 Task: Create a sub task Release to Production / Go Live for the task  Integrate a new email marketing system for a company's email campaigns in the project AgileInsight , assign it to team member softage.2@softage.net and update the status of the sub task to  On Track  , set the priority of the sub task to Low
Action: Mouse moved to (70, 268)
Screenshot: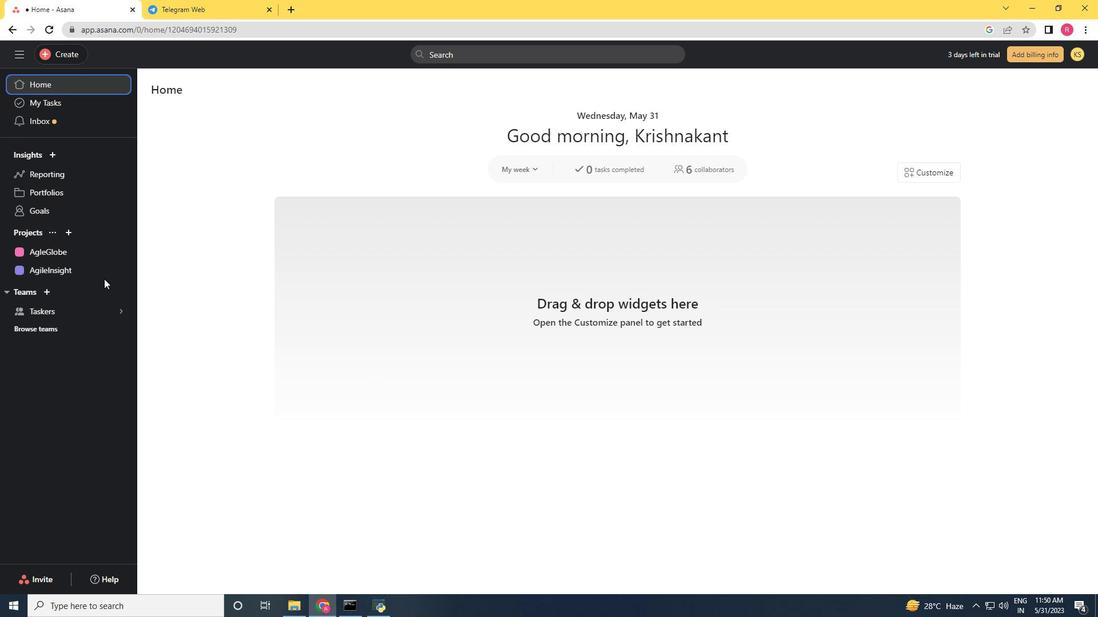 
Action: Mouse pressed left at (70, 268)
Screenshot: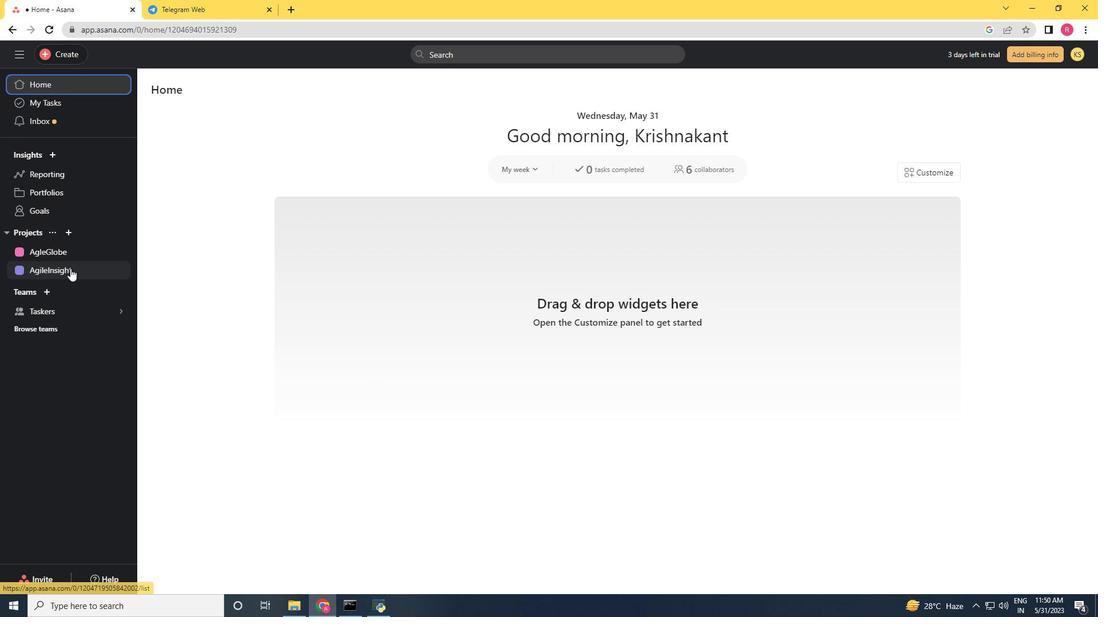 
Action: Mouse moved to (537, 251)
Screenshot: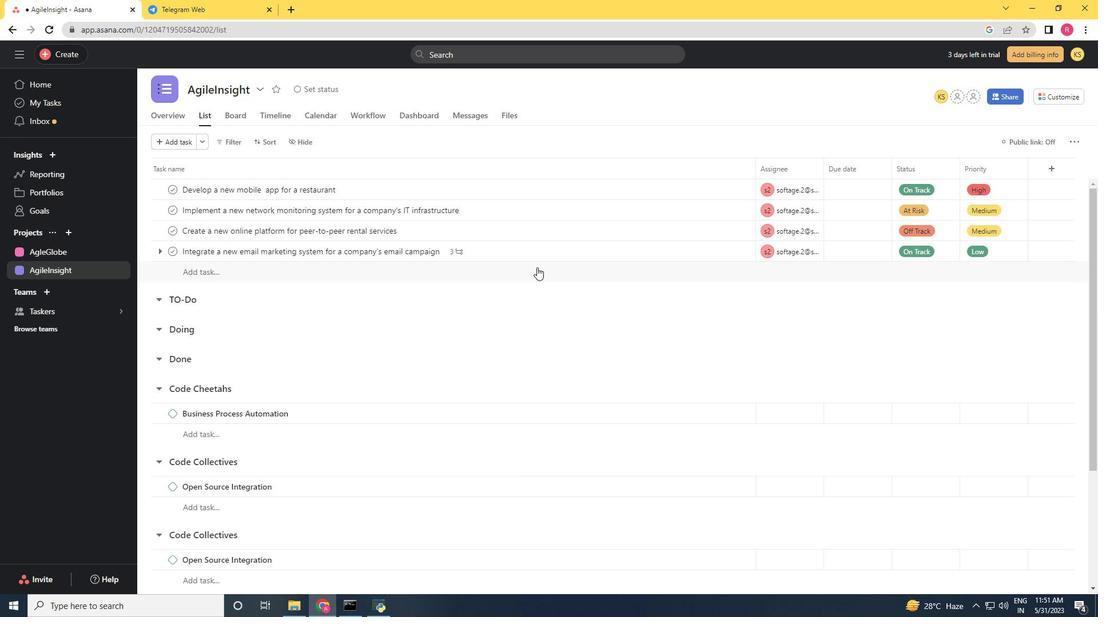 
Action: Mouse pressed left at (537, 251)
Screenshot: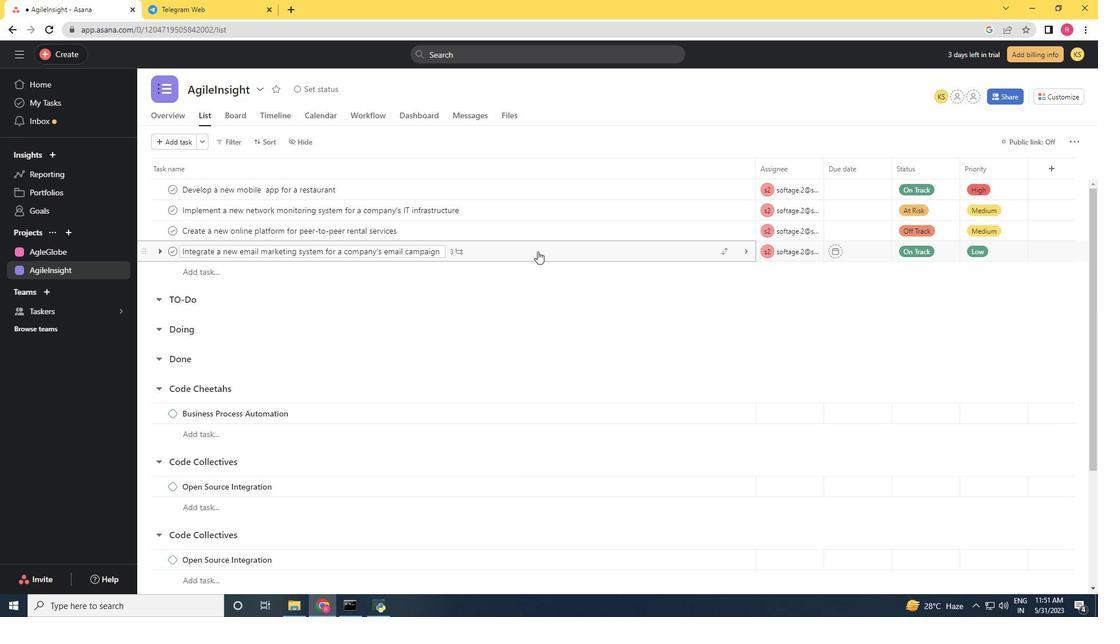 
Action: Mouse moved to (801, 417)
Screenshot: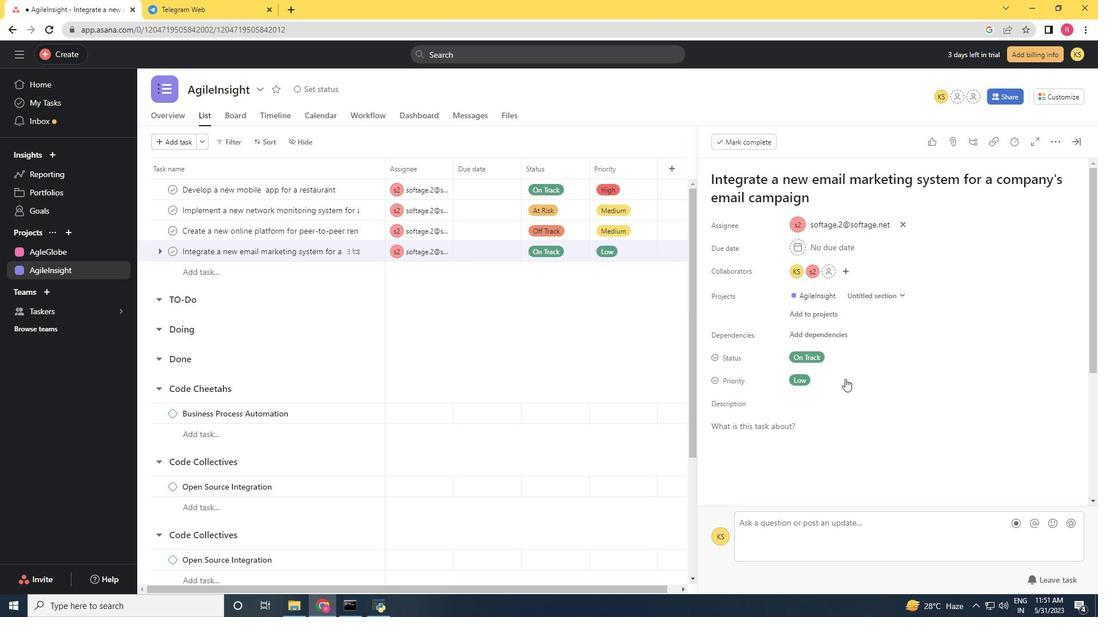 
Action: Mouse scrolled (801, 417) with delta (0, 0)
Screenshot: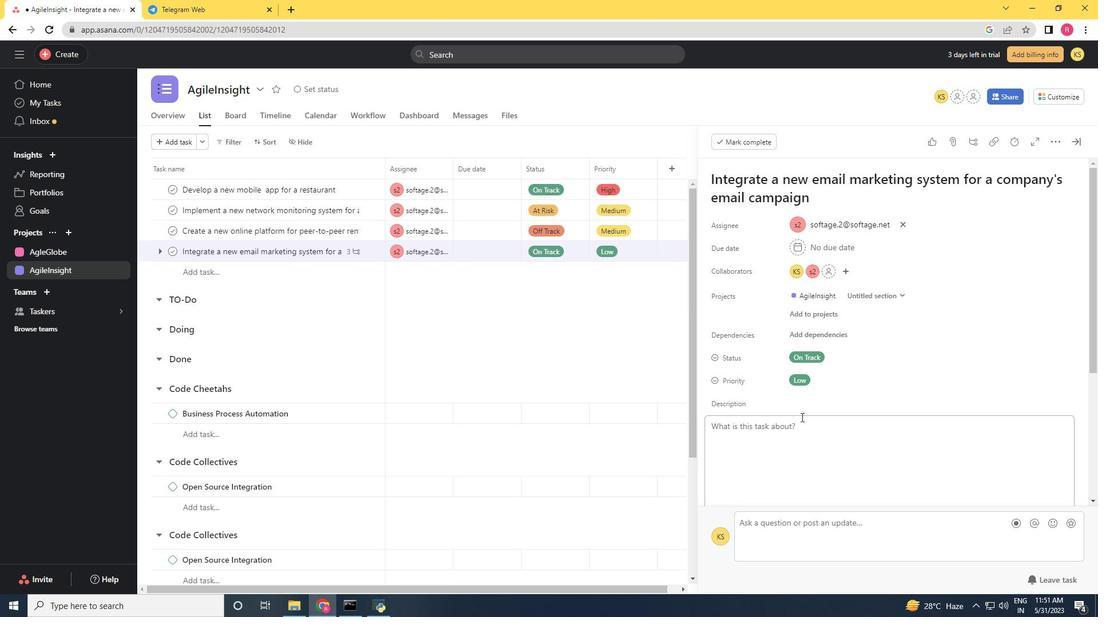 
Action: Mouse scrolled (801, 417) with delta (0, 0)
Screenshot: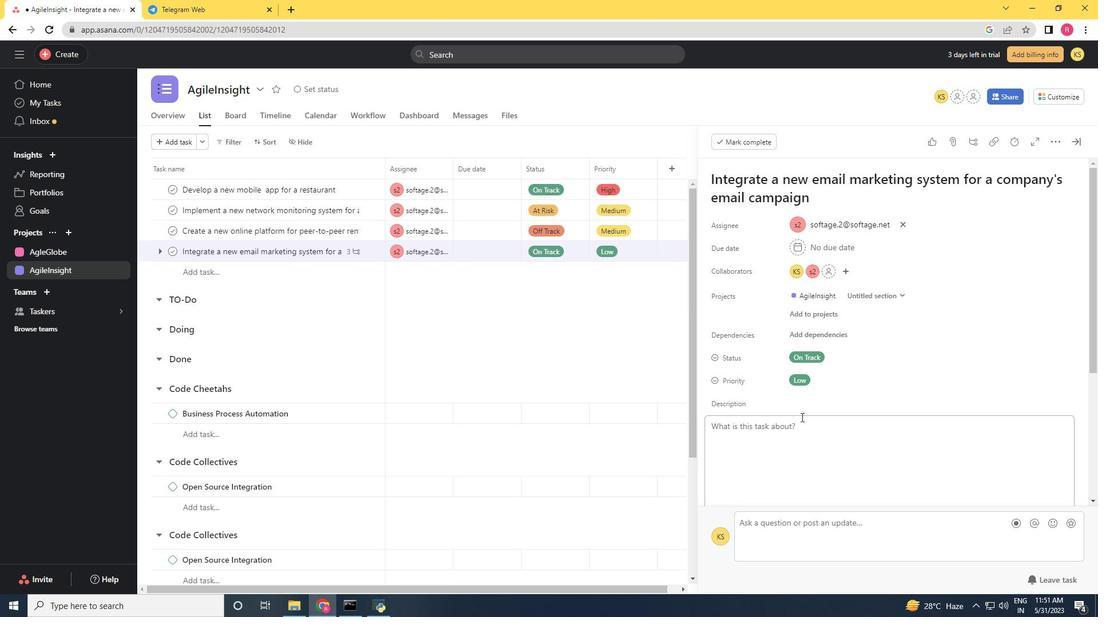 
Action: Mouse scrolled (801, 417) with delta (0, 0)
Screenshot: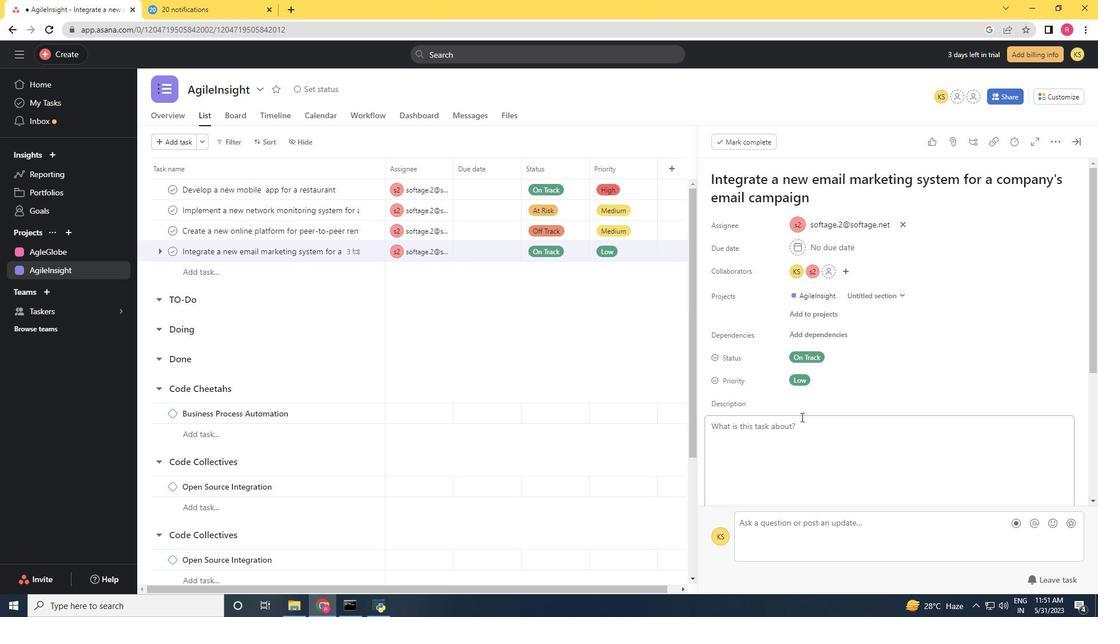 
Action: Mouse scrolled (801, 417) with delta (0, 0)
Screenshot: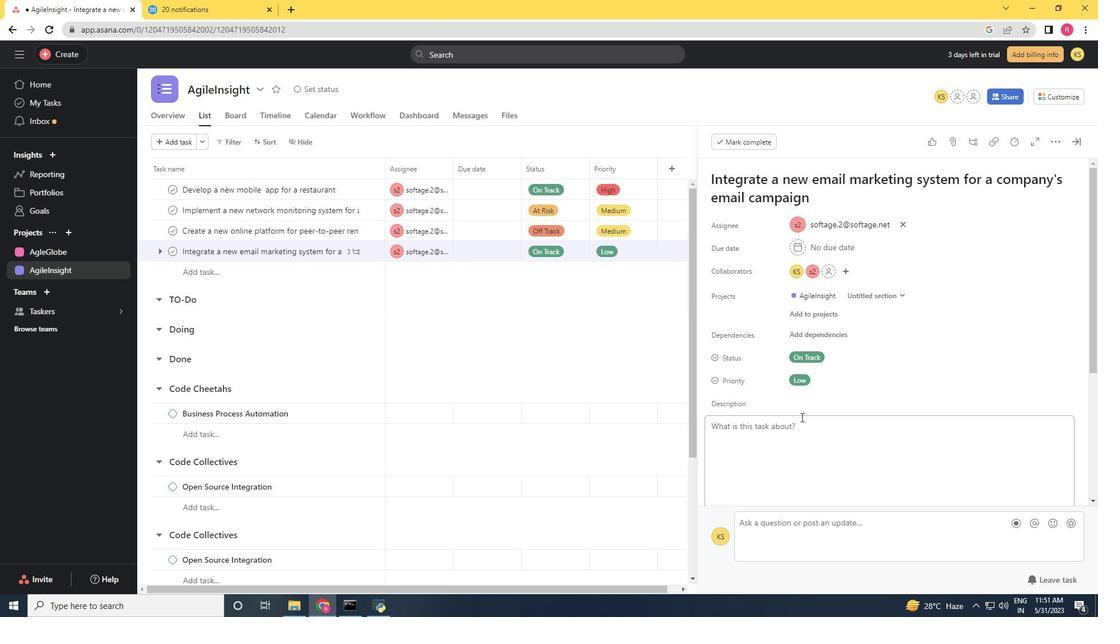 
Action: Mouse moved to (733, 418)
Screenshot: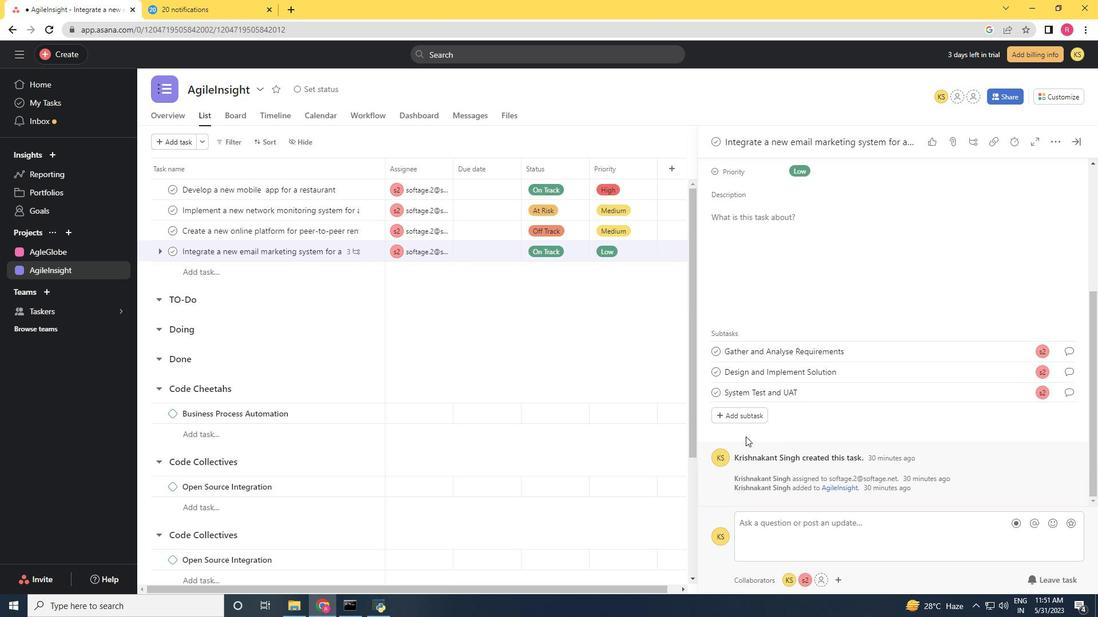 
Action: Mouse pressed left at (733, 418)
Screenshot: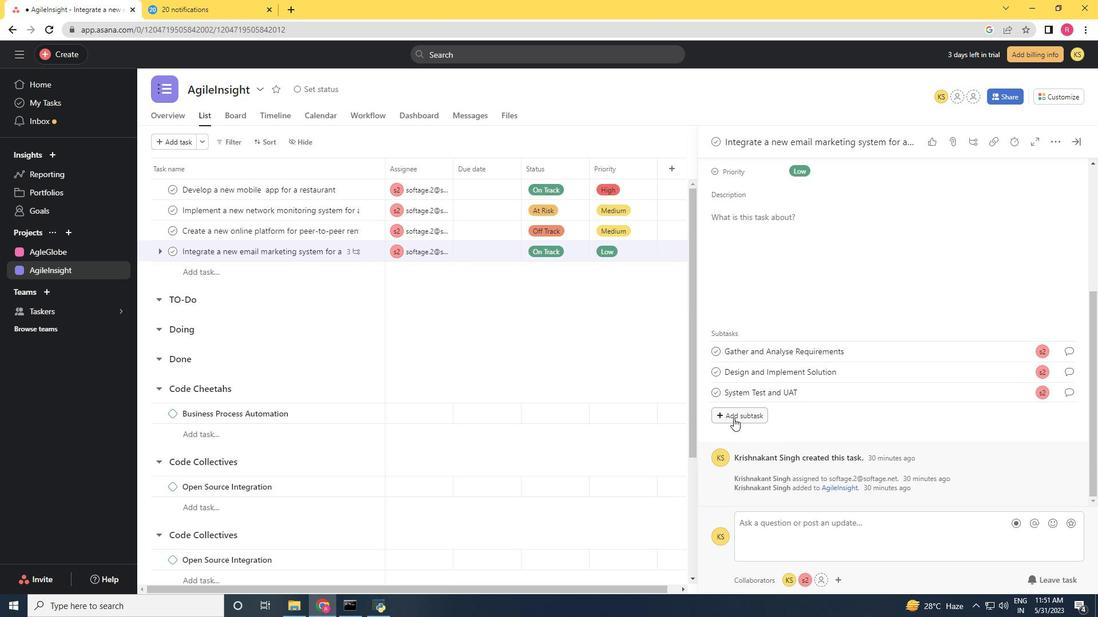 
Action: Key pressed <Key.shift>Release<Key.space>to<Key.space><Key.shift><Key.shift>Production<Key.space>/<Key.space><Key.shift>GO<Key.space><Key.backspace><Key.backspace>o<Key.space><Key.shift>Live
Screenshot: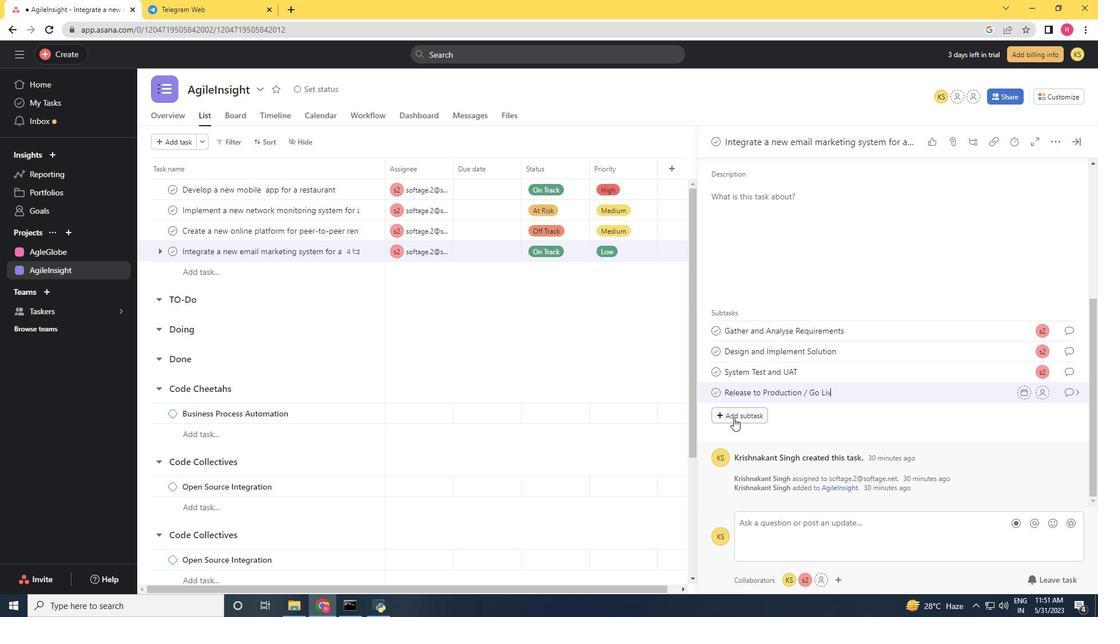 
Action: Mouse moved to (1043, 394)
Screenshot: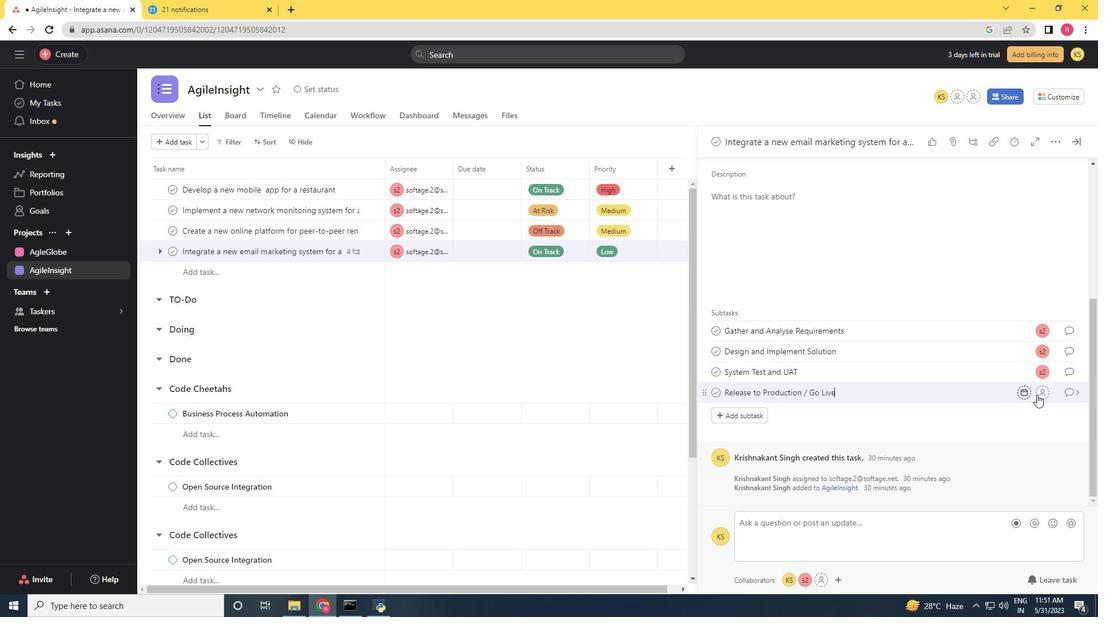 
Action: Mouse pressed left at (1043, 394)
Screenshot: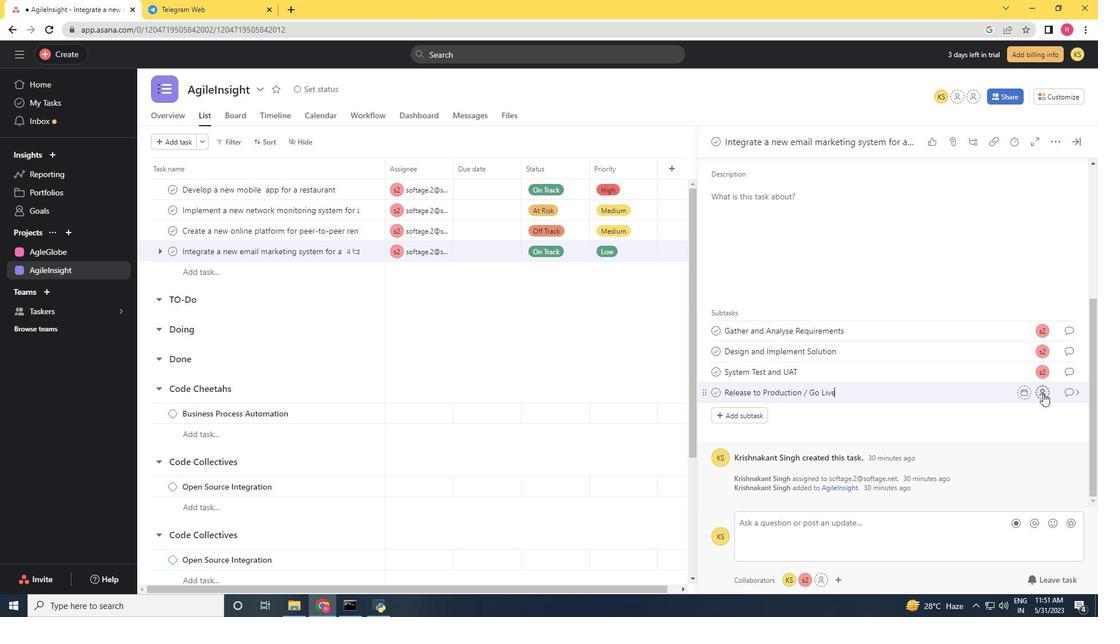 
Action: Key pressed softage.2<Key.shift>@softage.net
Screenshot: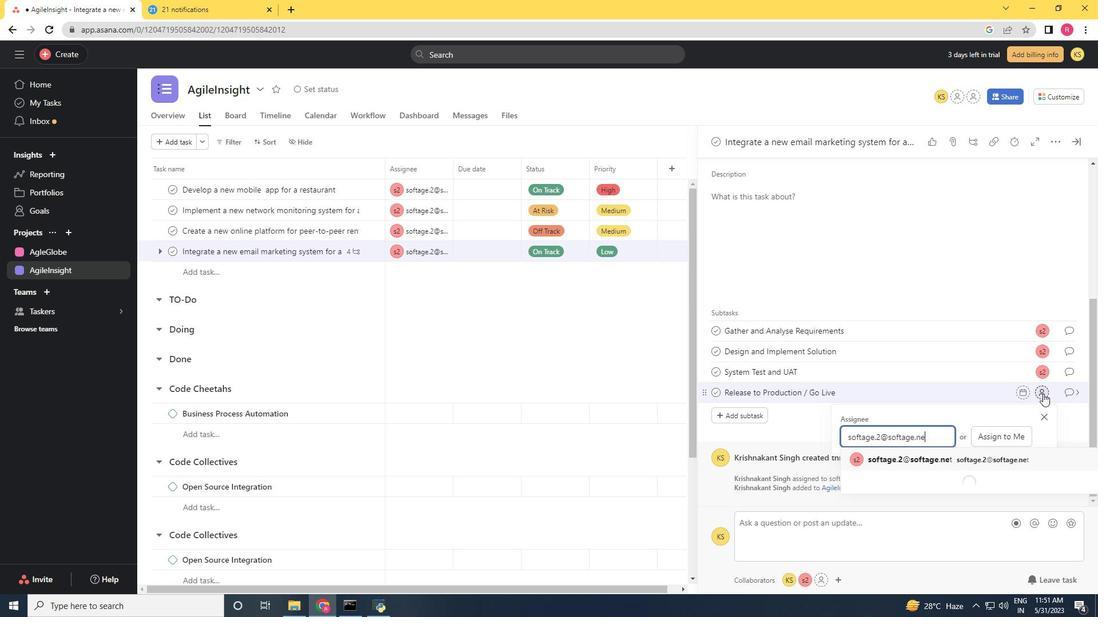 
Action: Mouse moved to (980, 467)
Screenshot: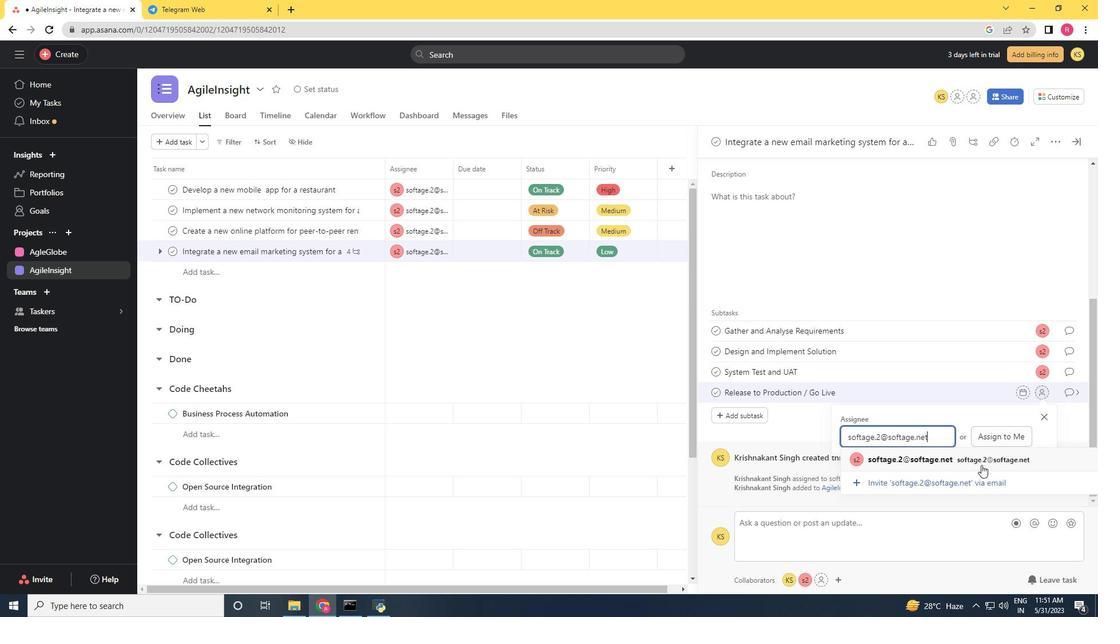 
Action: Mouse pressed left at (980, 467)
Screenshot: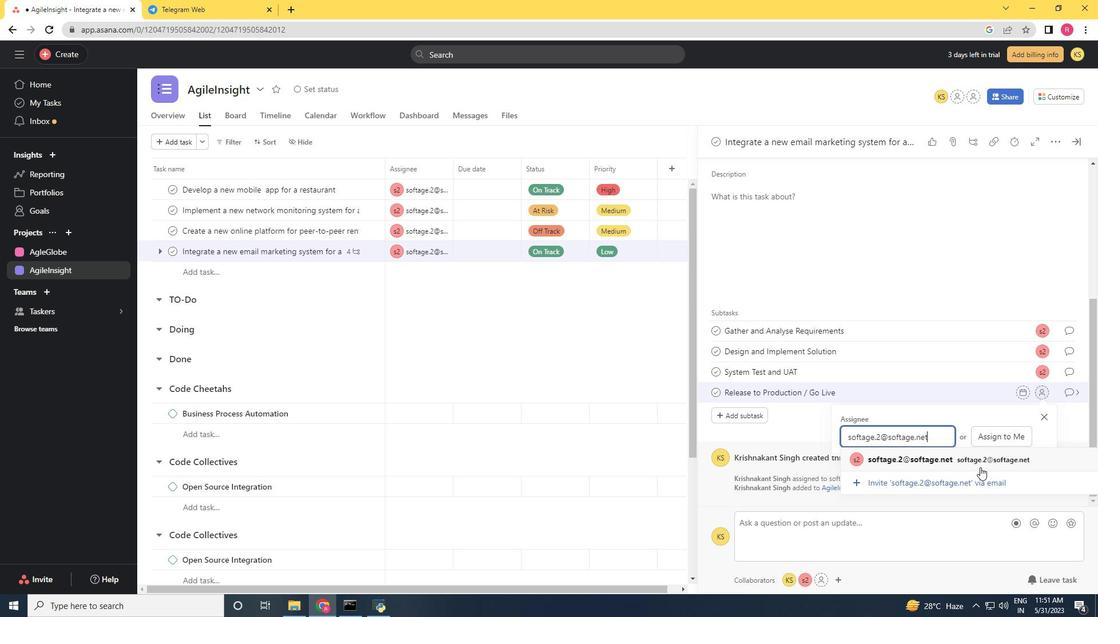 
Action: Mouse moved to (1073, 397)
Screenshot: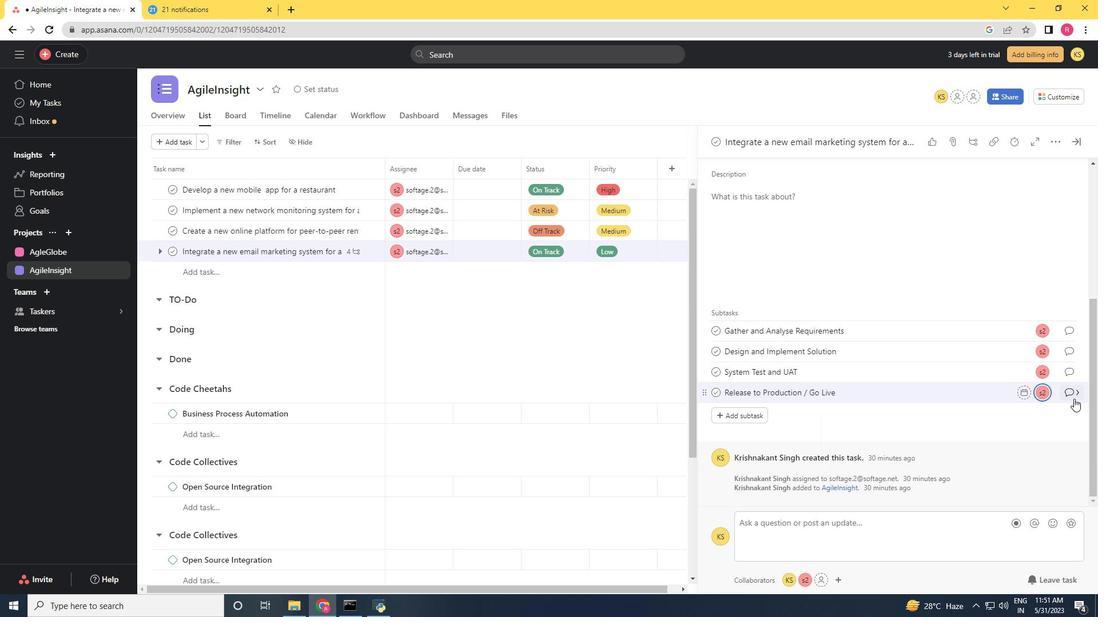 
Action: Mouse pressed left at (1073, 397)
Screenshot: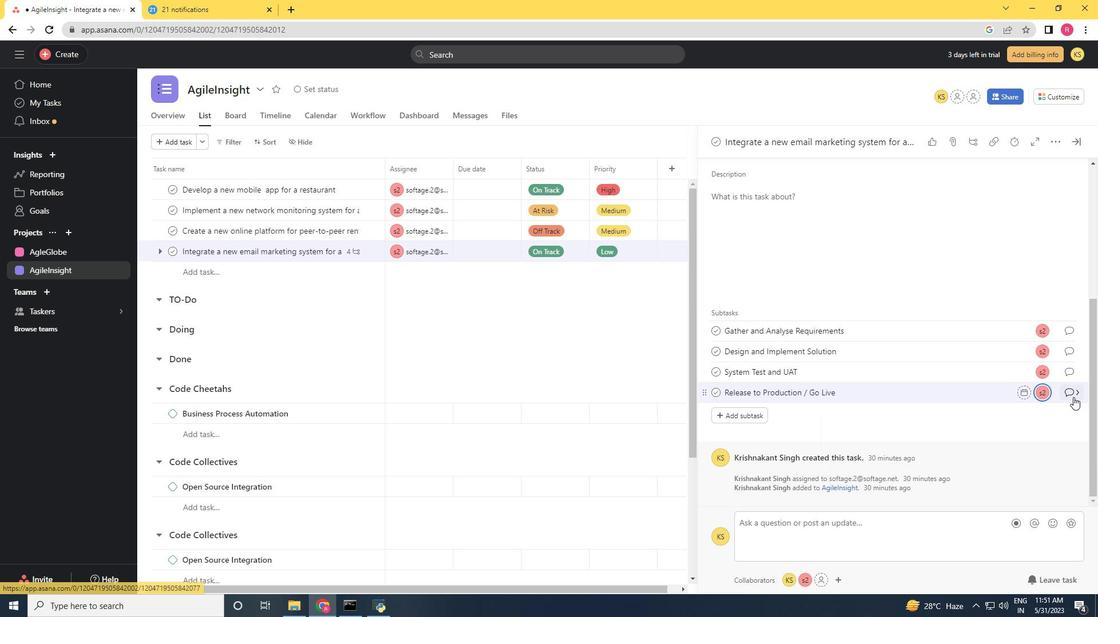 
Action: Mouse moved to (769, 331)
Screenshot: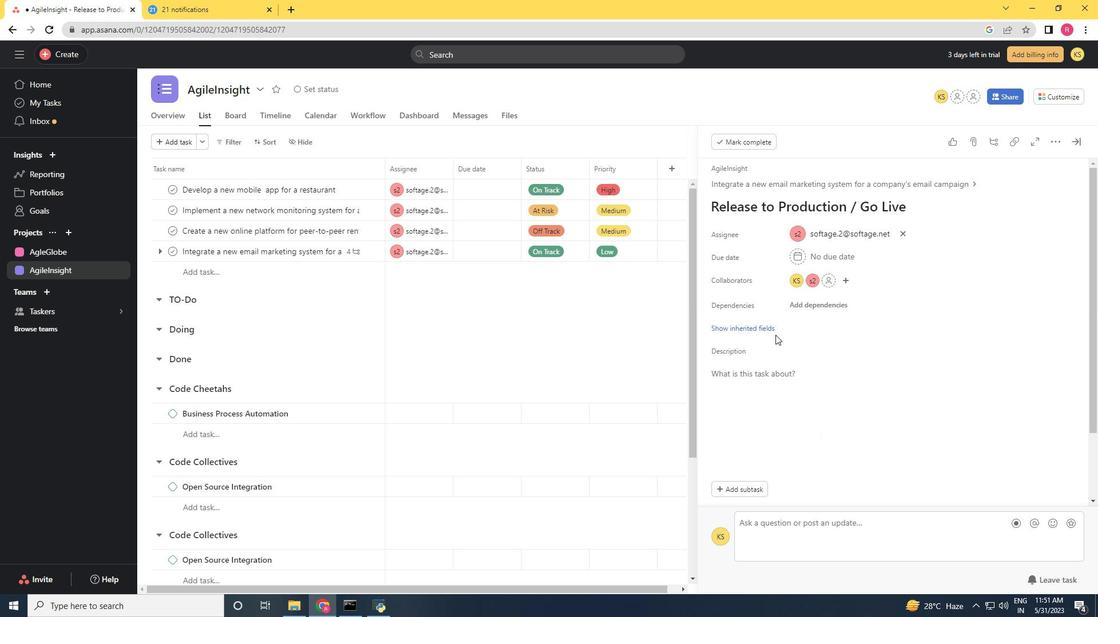 
Action: Mouse pressed left at (769, 331)
Screenshot: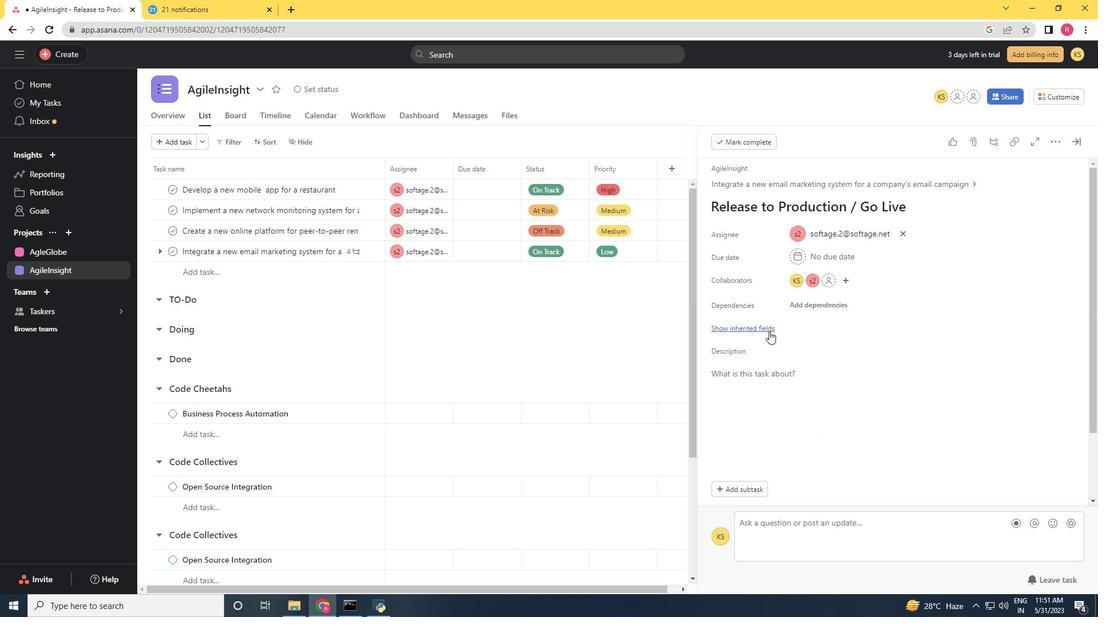 
Action: Mouse moved to (808, 353)
Screenshot: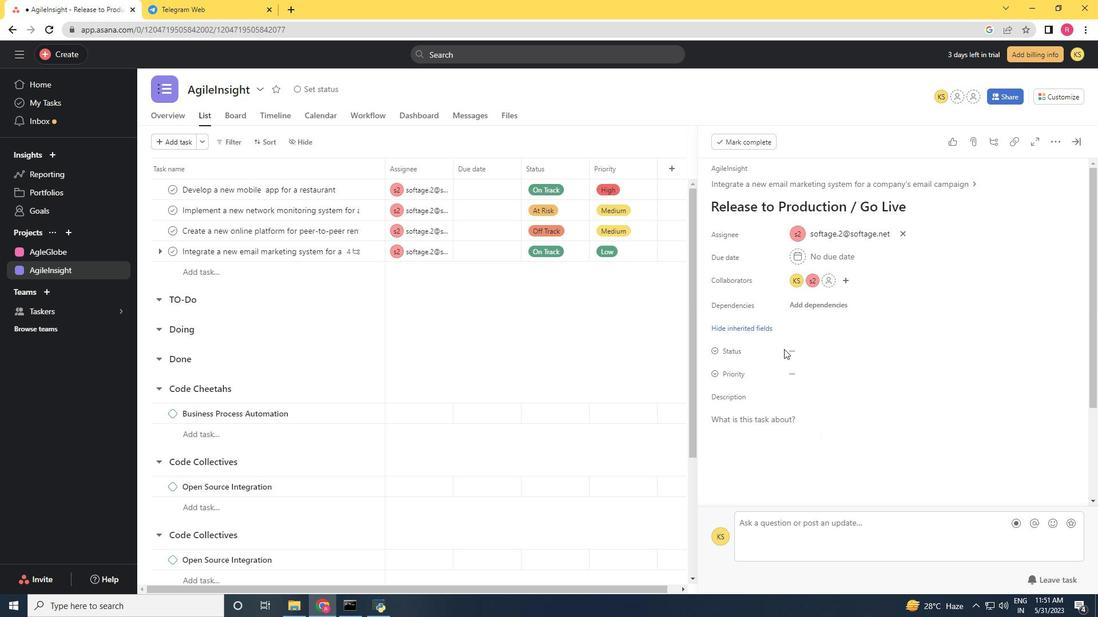 
Action: Mouse pressed left at (808, 353)
Screenshot: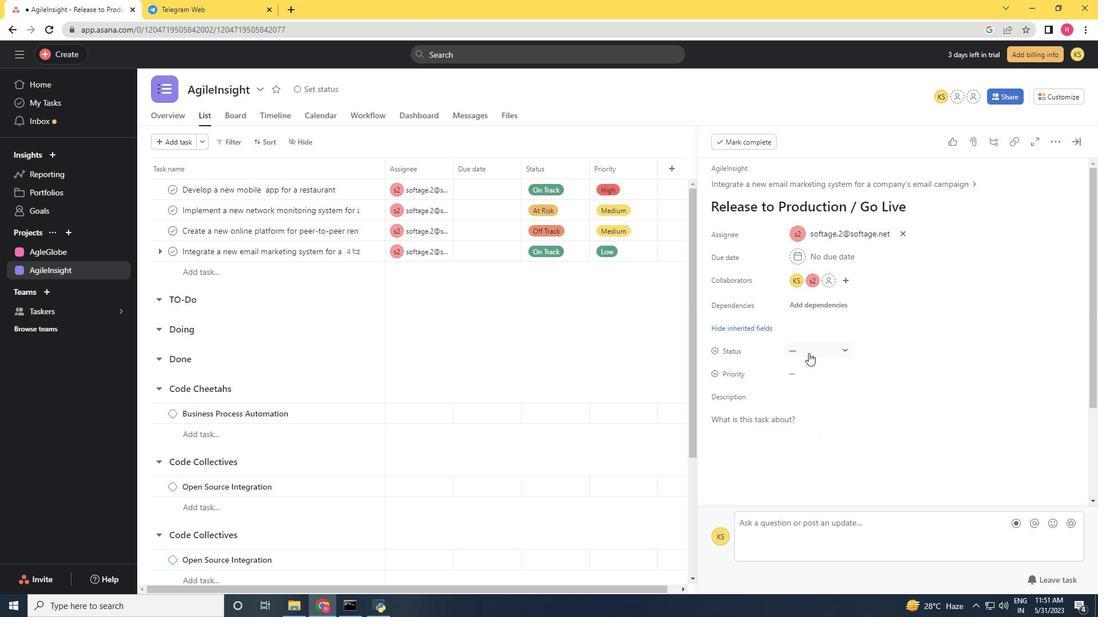 
Action: Mouse moved to (824, 389)
Screenshot: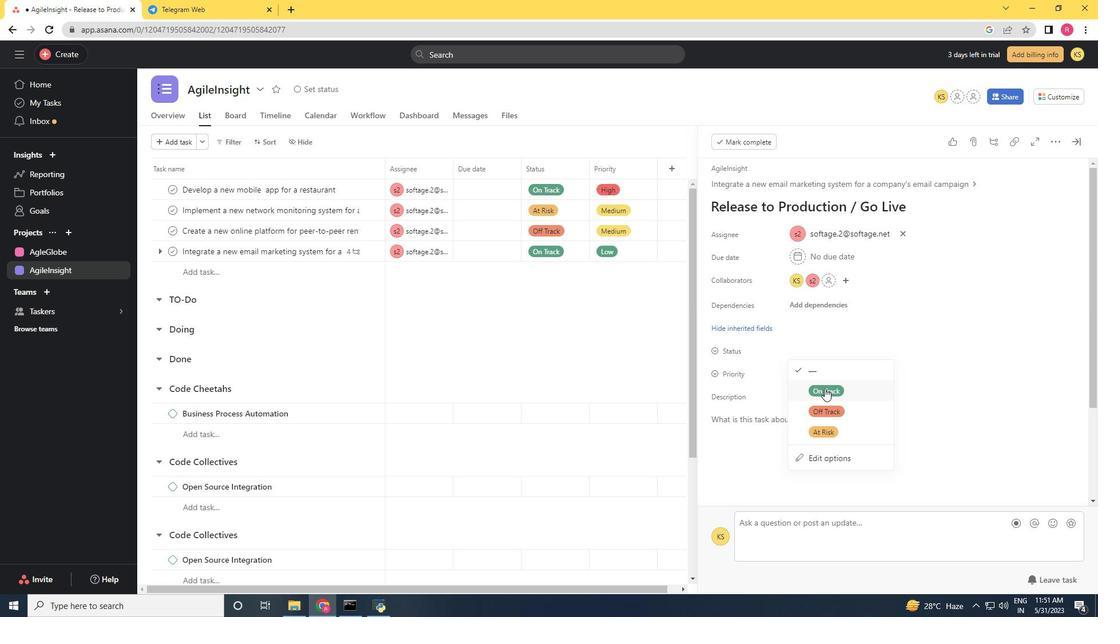 
Action: Mouse pressed left at (824, 389)
Screenshot: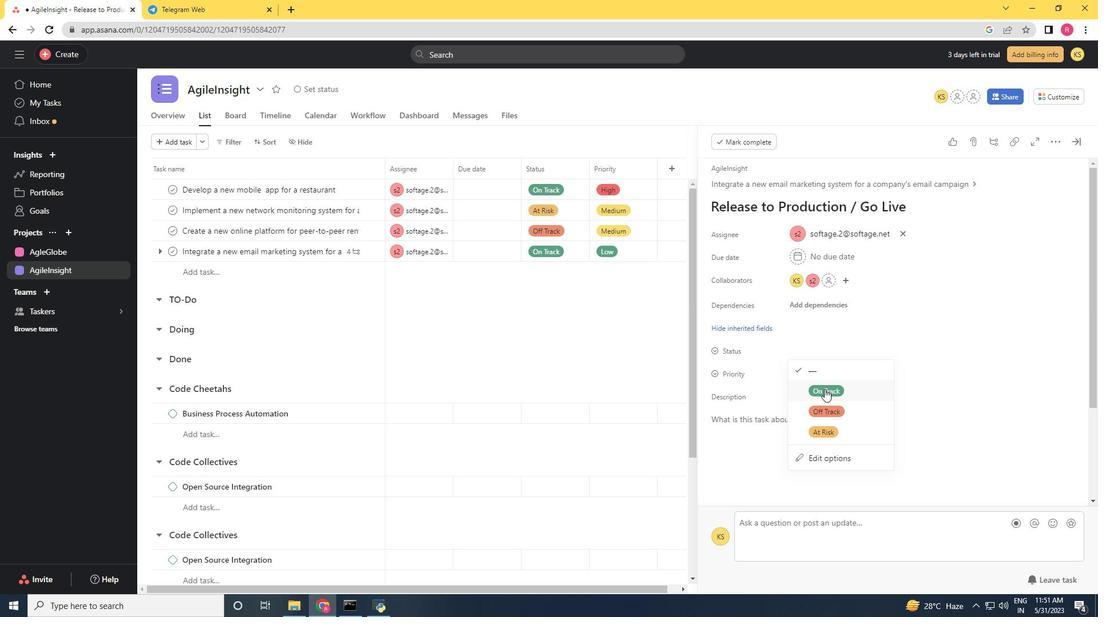 
Action: Mouse moved to (819, 376)
Screenshot: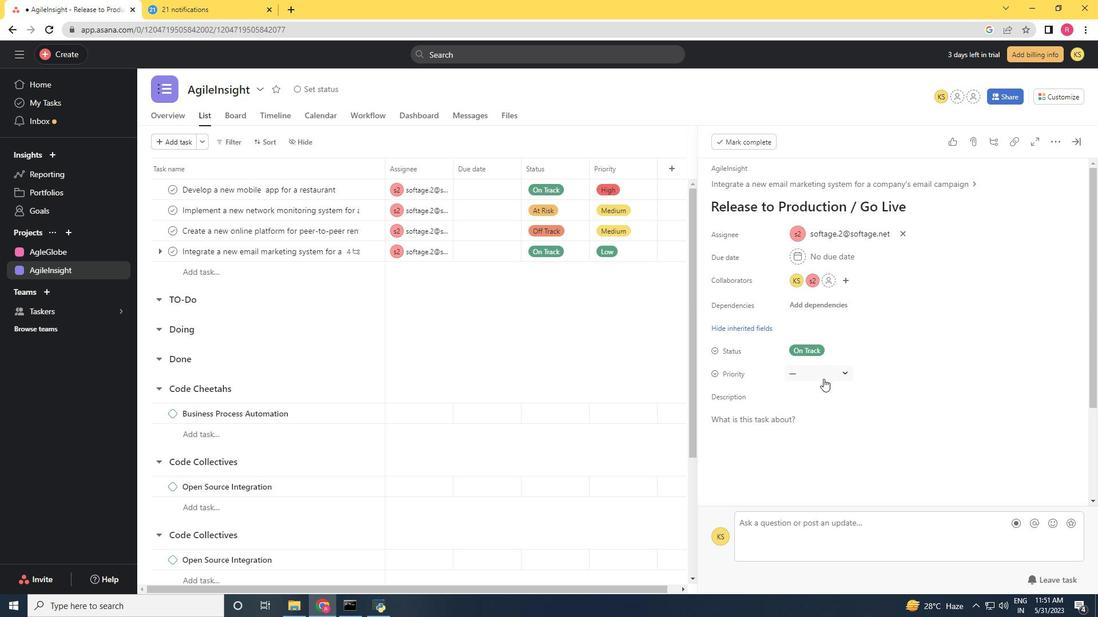 
Action: Mouse pressed left at (819, 376)
Screenshot: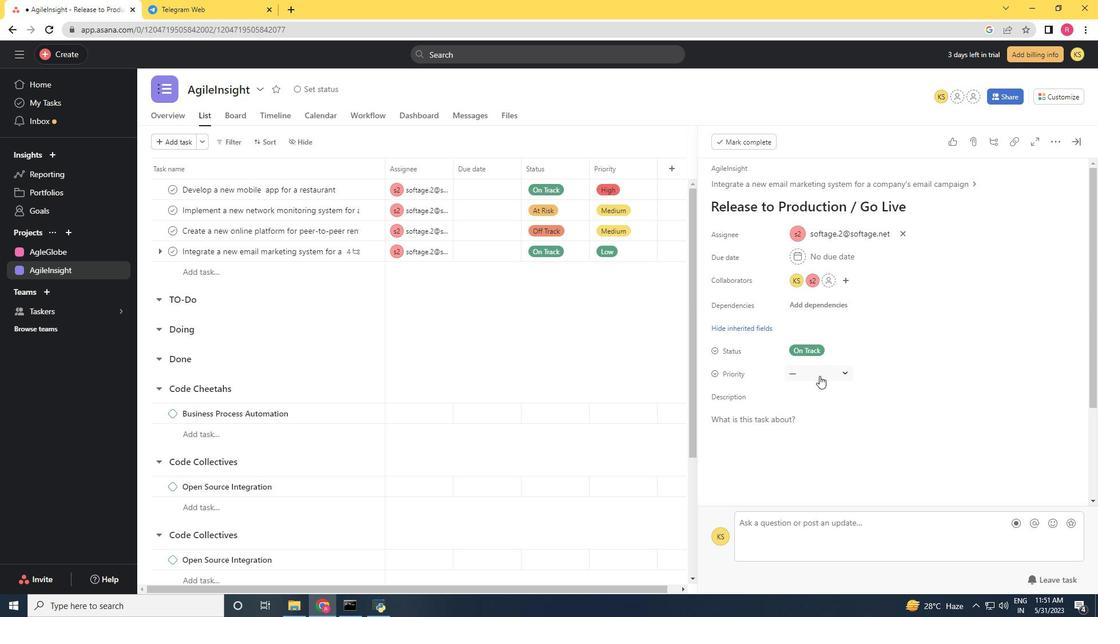 
Action: Mouse moved to (831, 451)
Screenshot: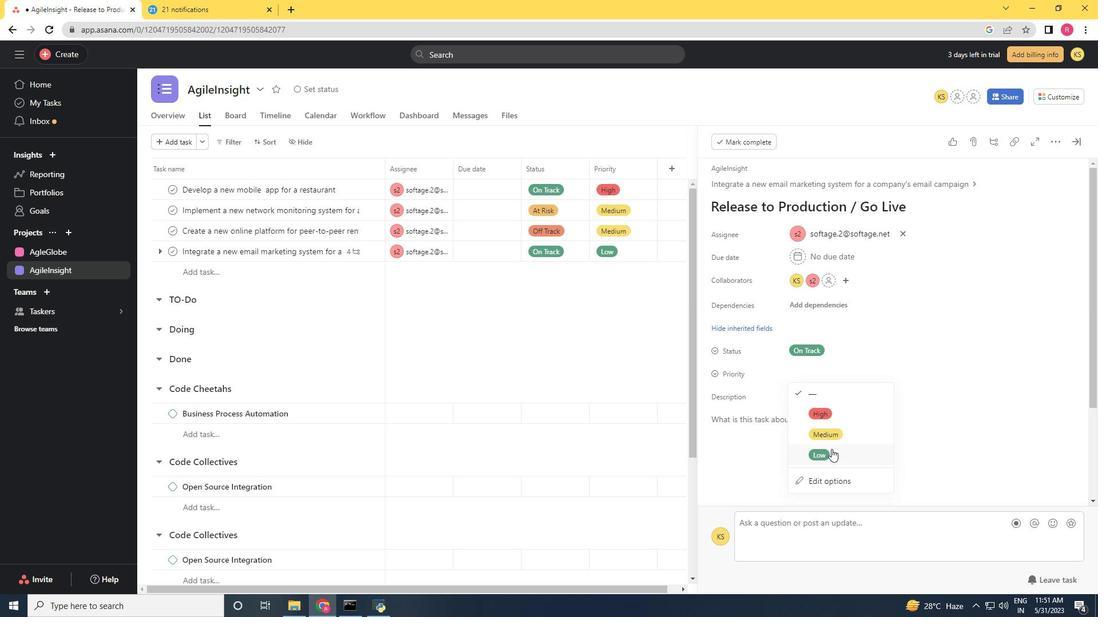 
Action: Mouse pressed left at (831, 451)
Screenshot: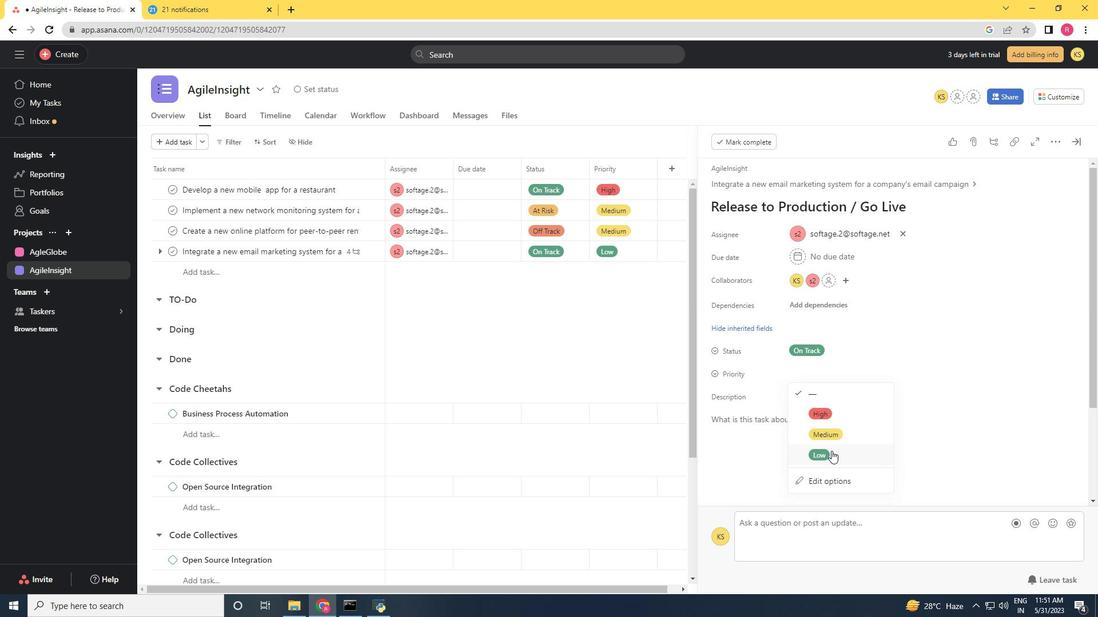 
Action: Mouse moved to (831, 451)
Screenshot: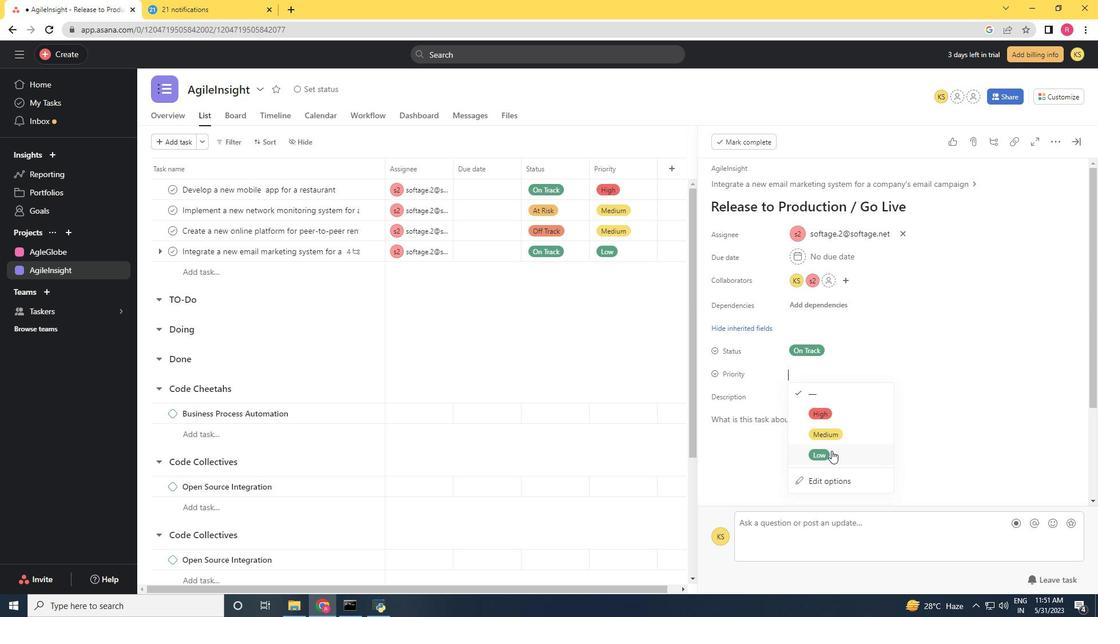 
